 Task: Select the text editor in the auto-lock group.
Action: Mouse moved to (39, 493)
Screenshot: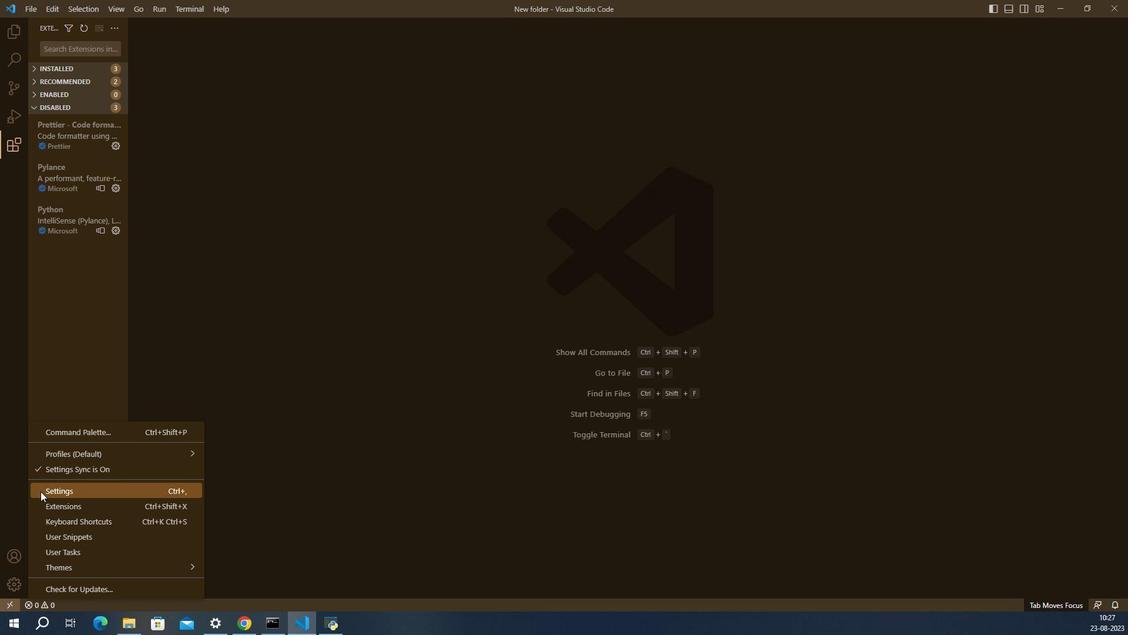 
Action: Mouse pressed left at (39, 493)
Screenshot: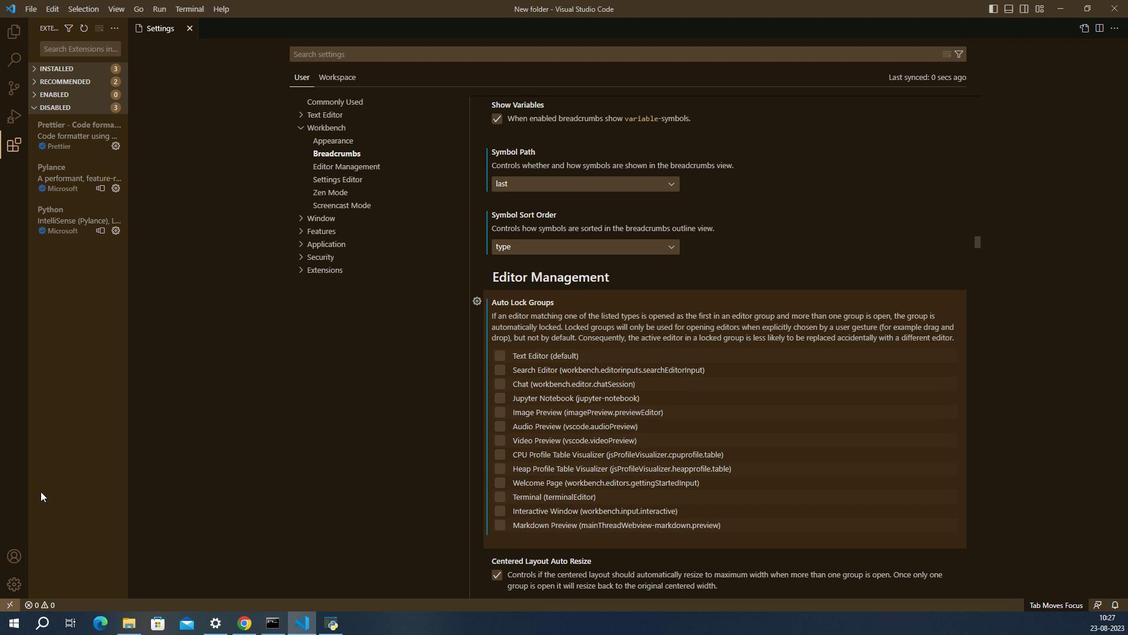 
Action: Mouse moved to (515, 359)
Screenshot: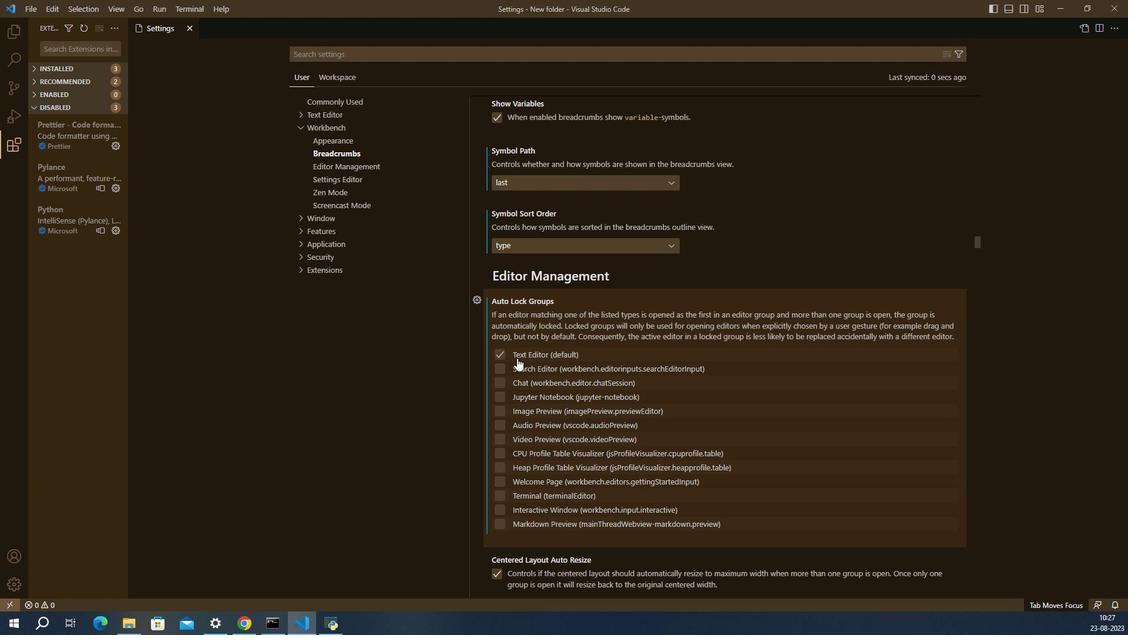 
Action: Mouse pressed left at (515, 359)
Screenshot: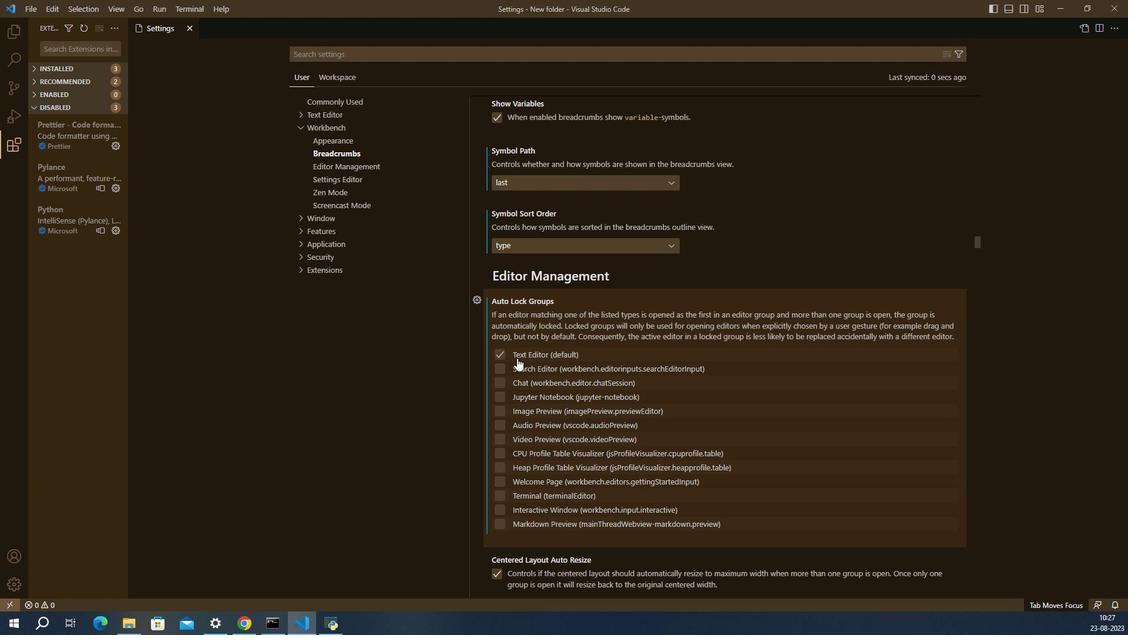
Action: Mouse moved to (536, 365)
Screenshot: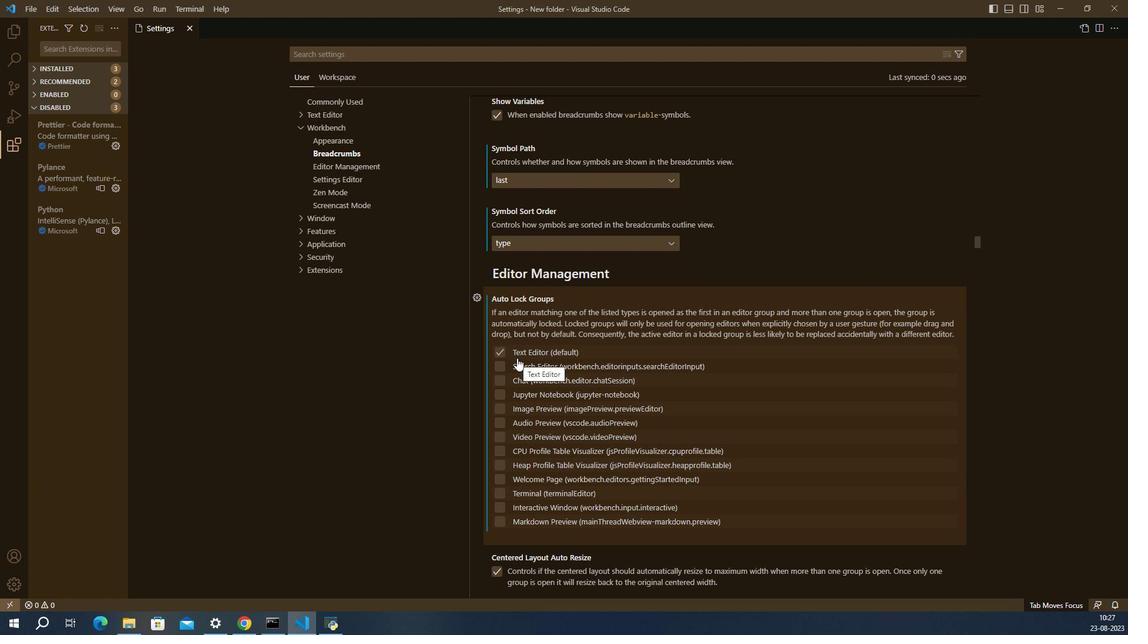 
